 Task: Add a signature Alex Clark containing 'All the best, Alex Clark' to email address softage.1@softage.net and add a folder Projects
Action: Mouse moved to (111, 137)
Screenshot: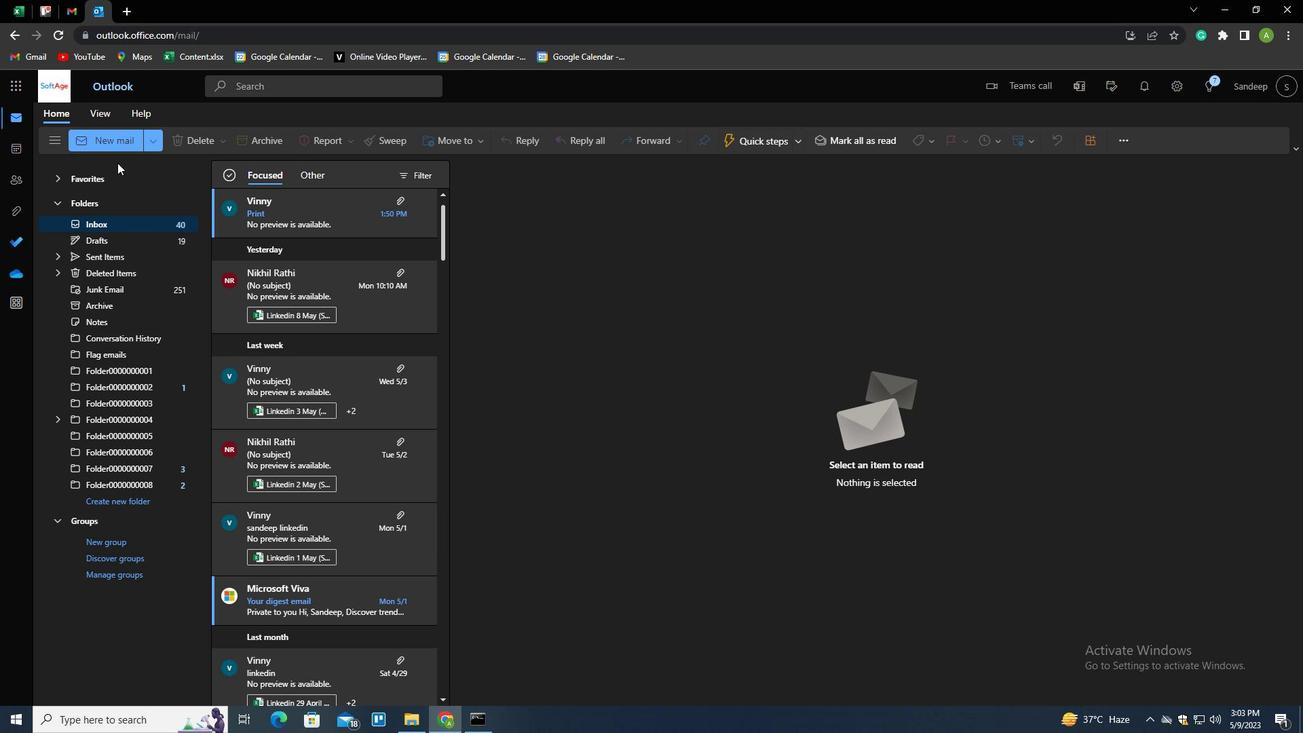 
Action: Mouse pressed left at (111, 137)
Screenshot: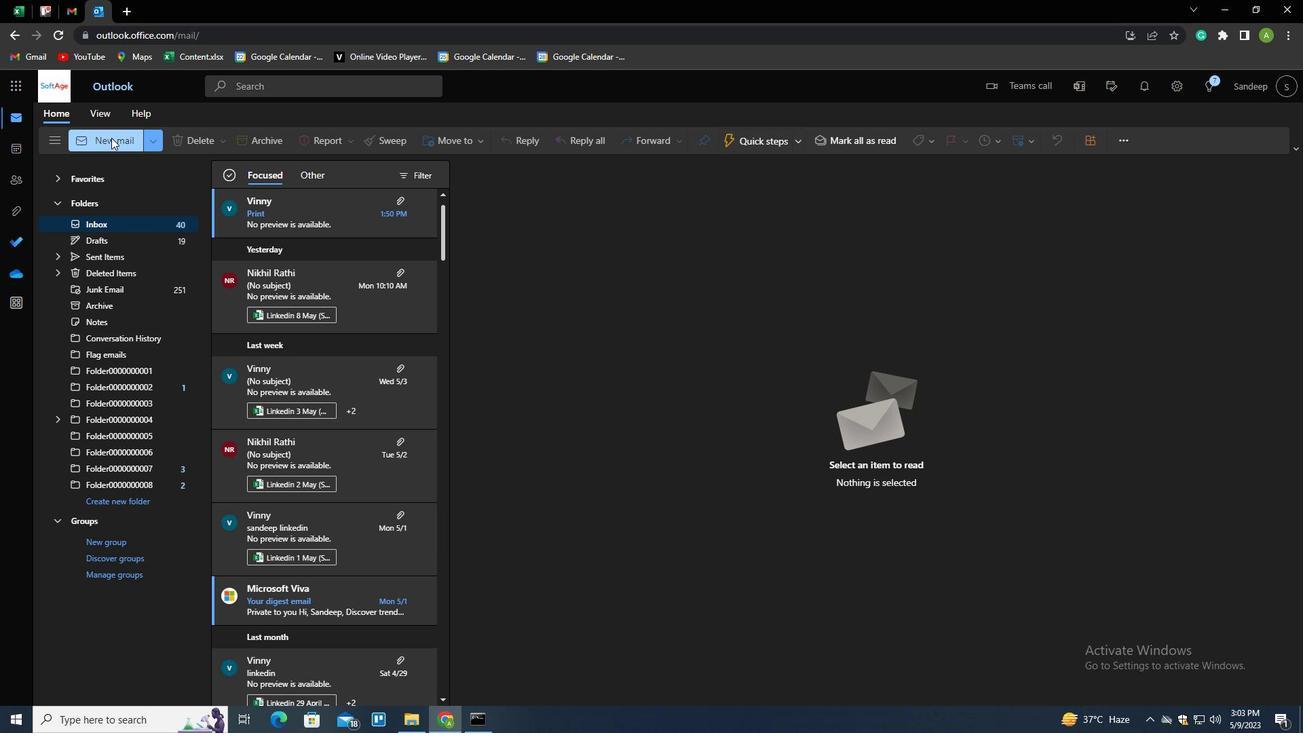 
Action: Mouse moved to (910, 147)
Screenshot: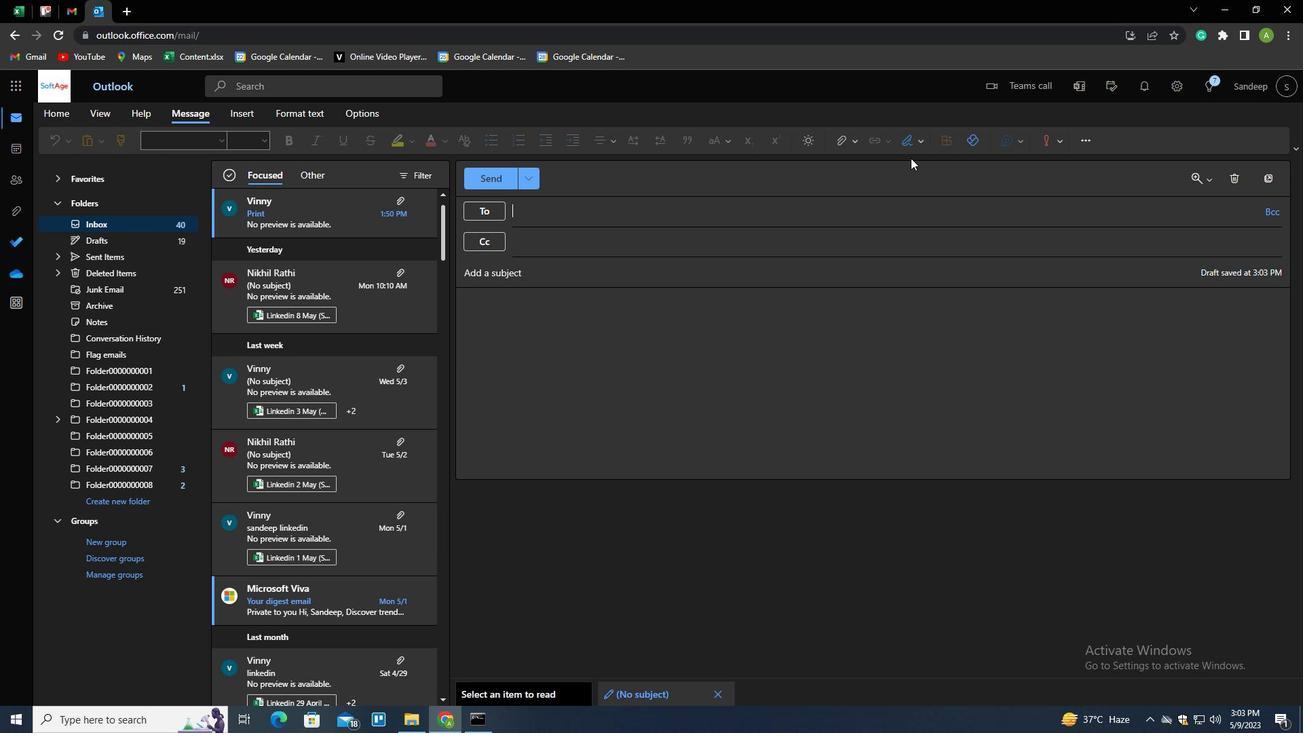 
Action: Mouse pressed left at (910, 147)
Screenshot: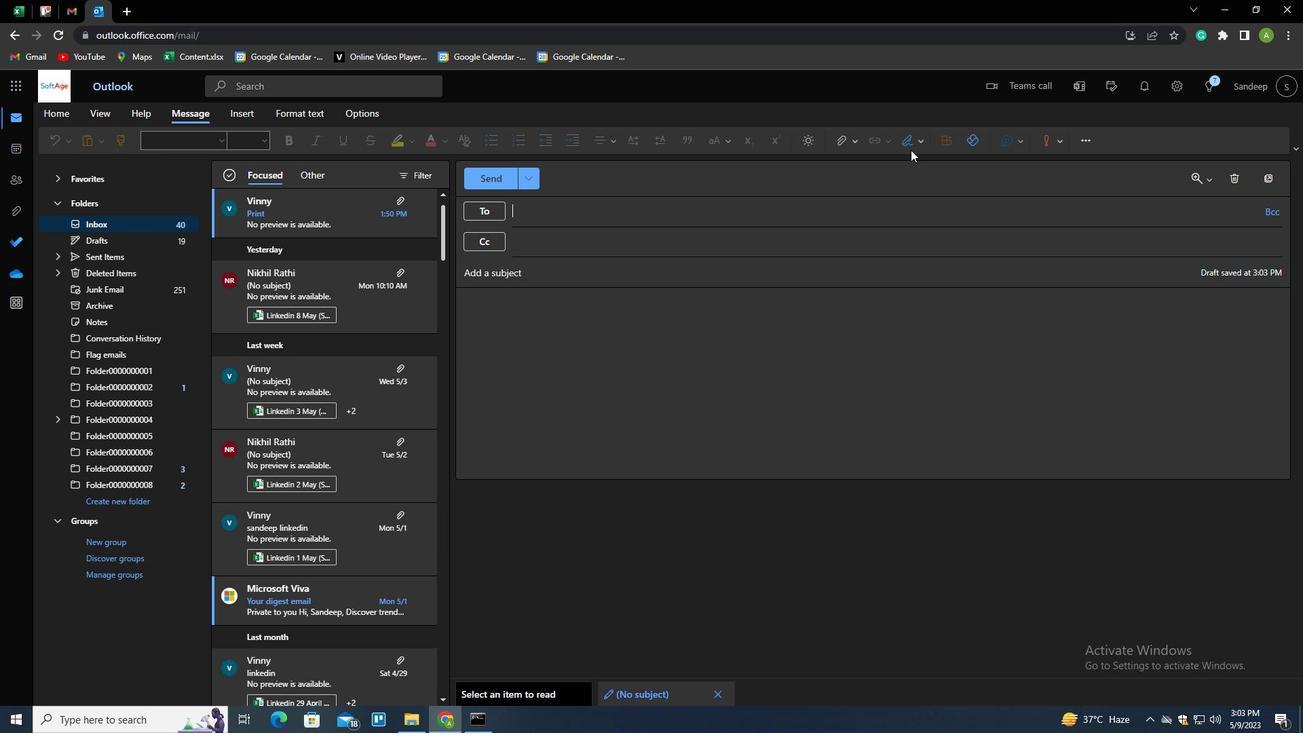 
Action: Mouse moved to (892, 192)
Screenshot: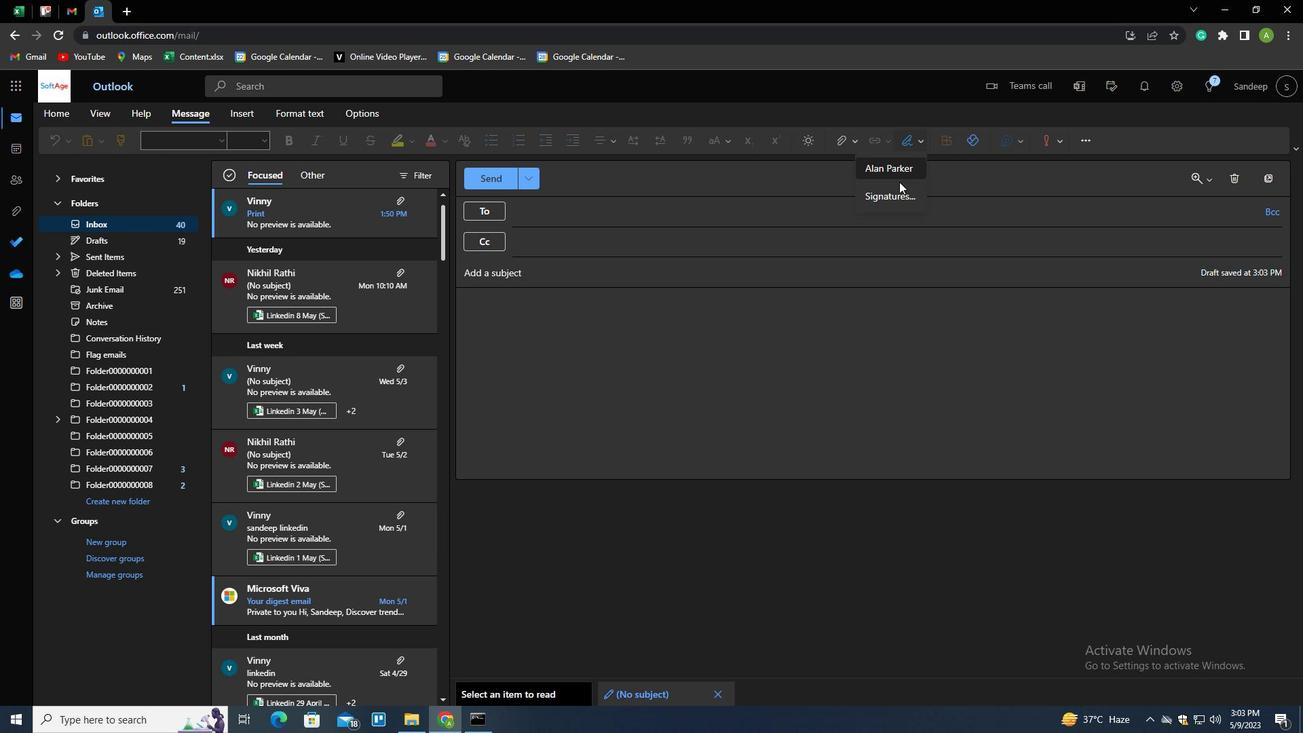 
Action: Mouse pressed left at (892, 192)
Screenshot: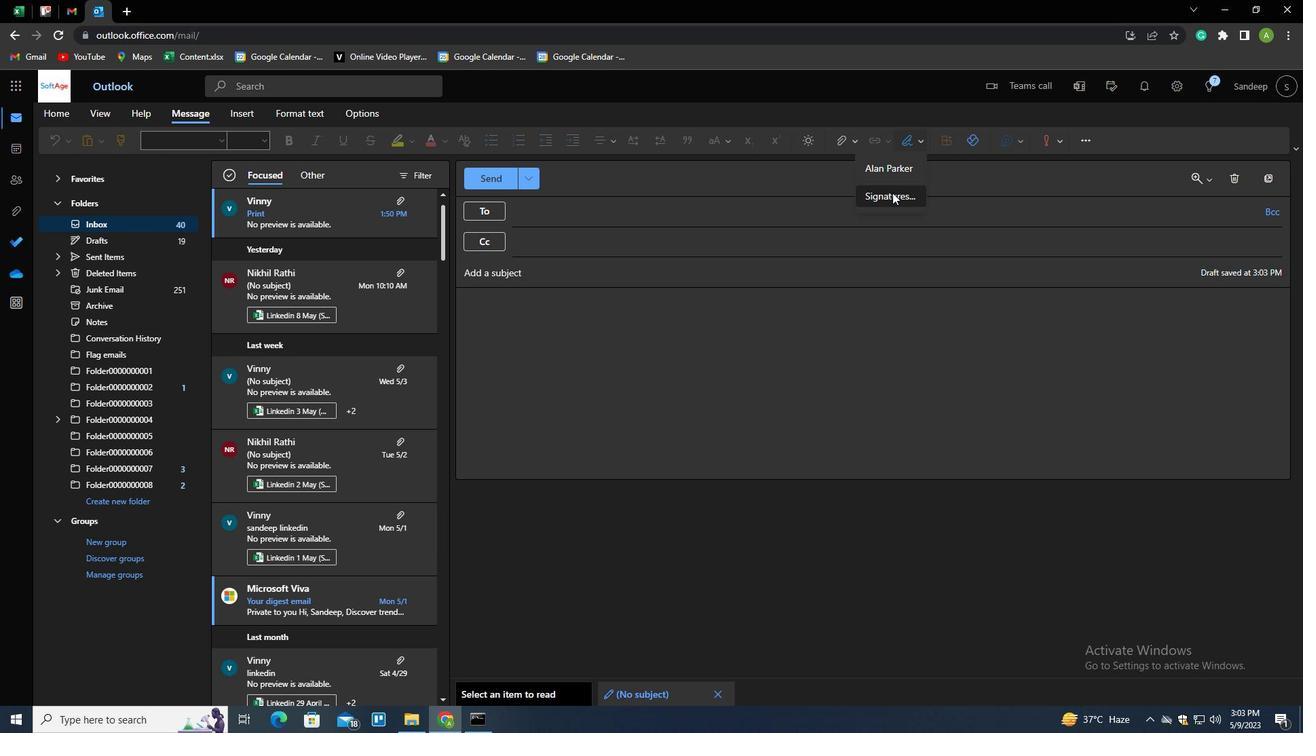 
Action: Mouse moved to (917, 245)
Screenshot: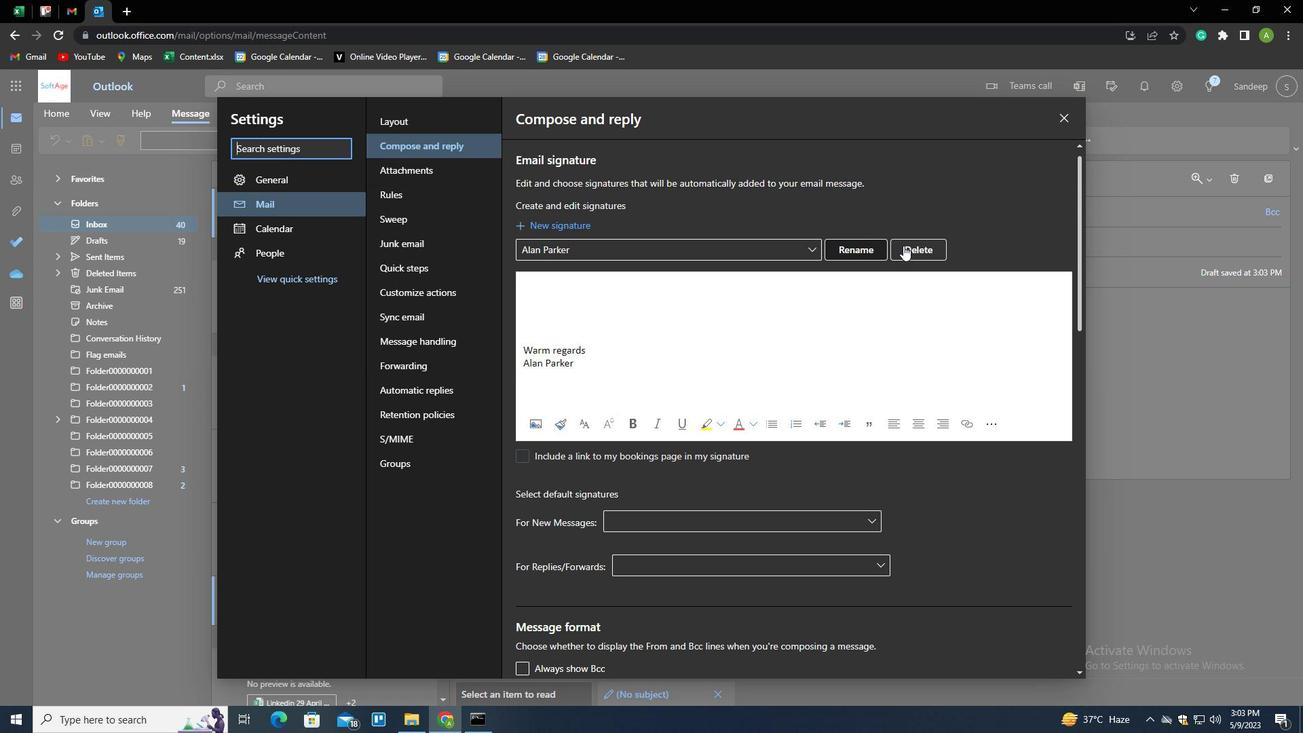 
Action: Mouse pressed left at (917, 245)
Screenshot: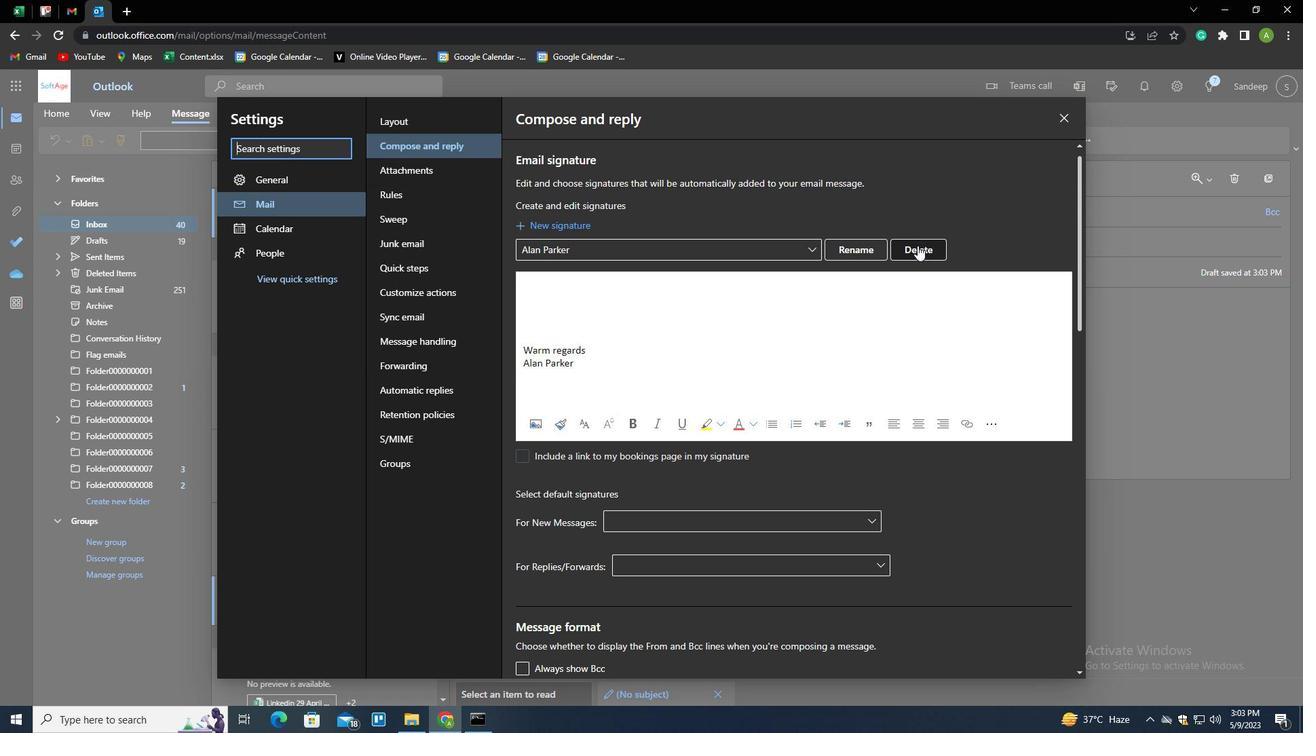 
Action: Mouse moved to (909, 246)
Screenshot: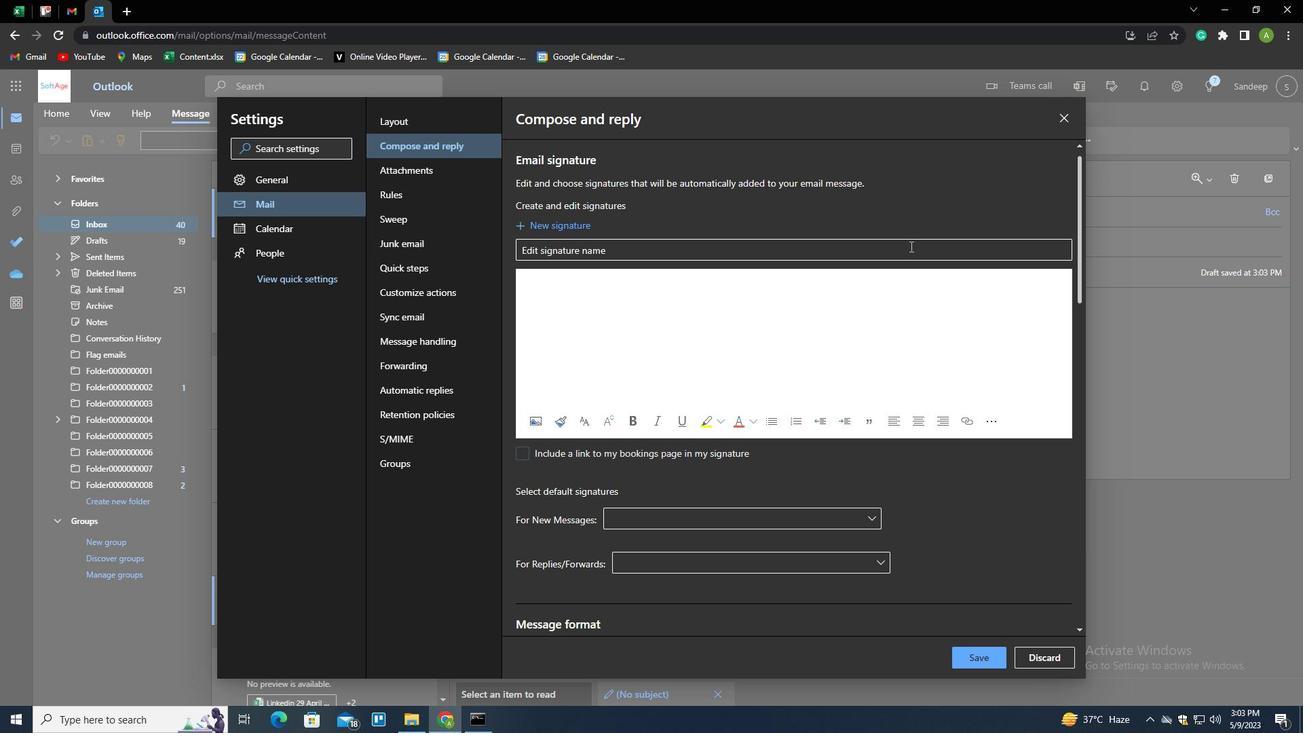 
Action: Mouse pressed left at (909, 246)
Screenshot: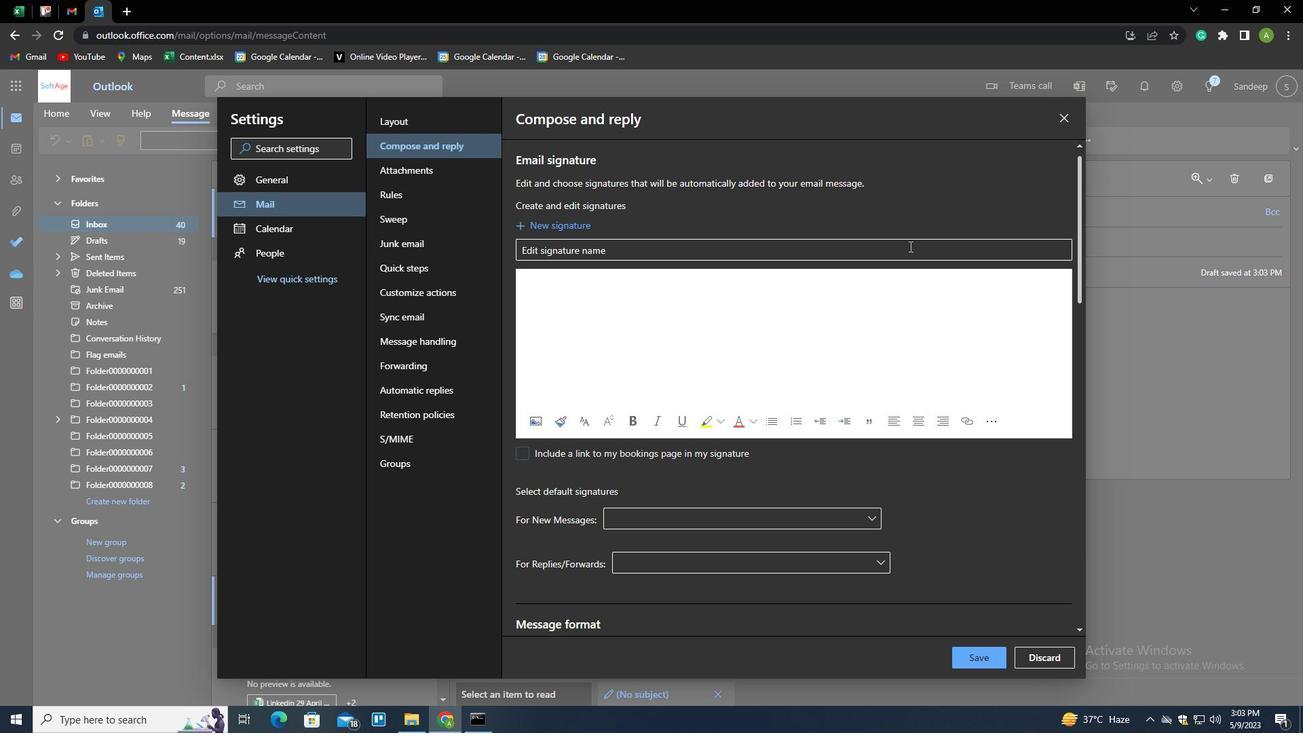 
Action: Key pressed <Key.shift><Key.shift><Key.shift><Key.shift><Key.shift><Key.shift><Key.shift><Key.shift><Key.shift><Key.shift><Key.shift><Key.shift><Key.shift><Key.shift><Key.shift><Key.shift><Key.shift><Key.shift><Key.shift><Key.shift><Key.shift><Key.shift><Key.shift><Key.shift><Key.shift><Key.shift><Key.shift><Key.shift><Key.shift><Key.shift><Key.shift><Key.shift><Key.shift><Key.shift><Key.shift><Key.shift><Key.shift>S<Key.backspace><Key.shift>ALEX<Key.space><Key.shift>CLARK
Screenshot: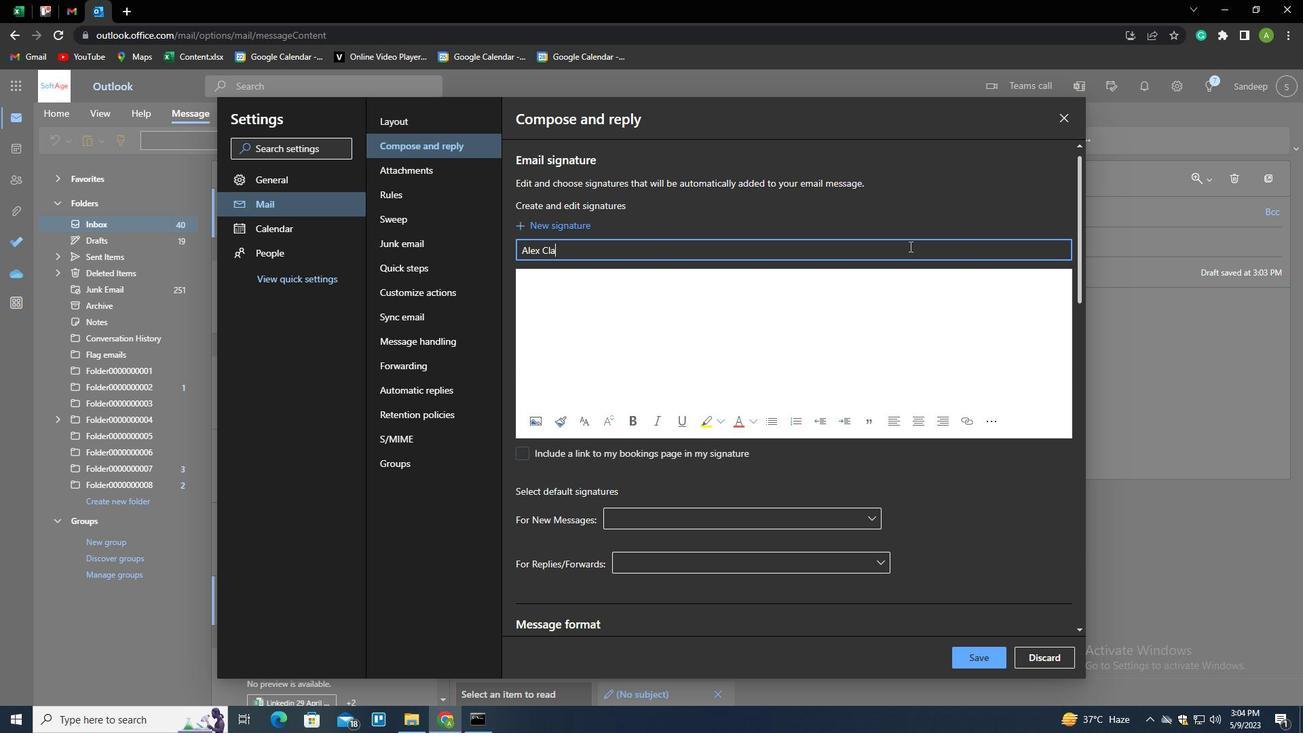 
Action: Mouse moved to (809, 311)
Screenshot: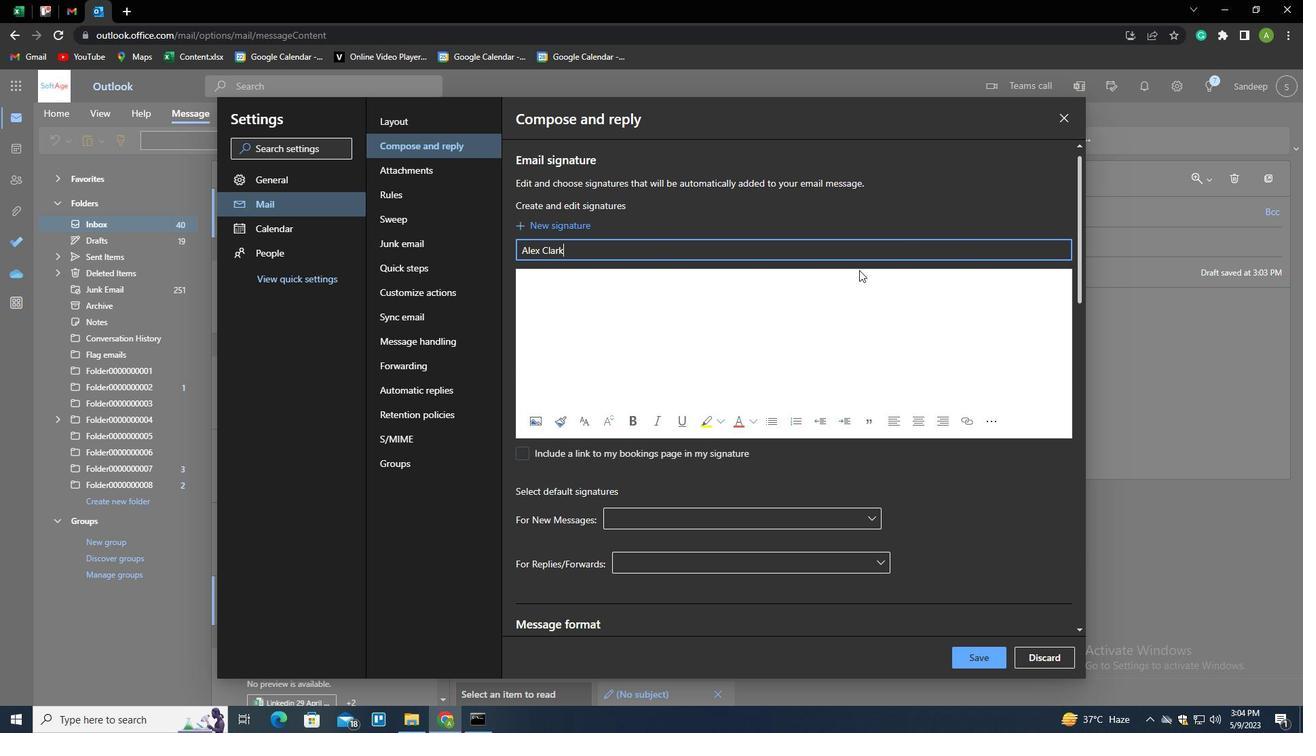 
Action: Mouse pressed left at (809, 311)
Screenshot: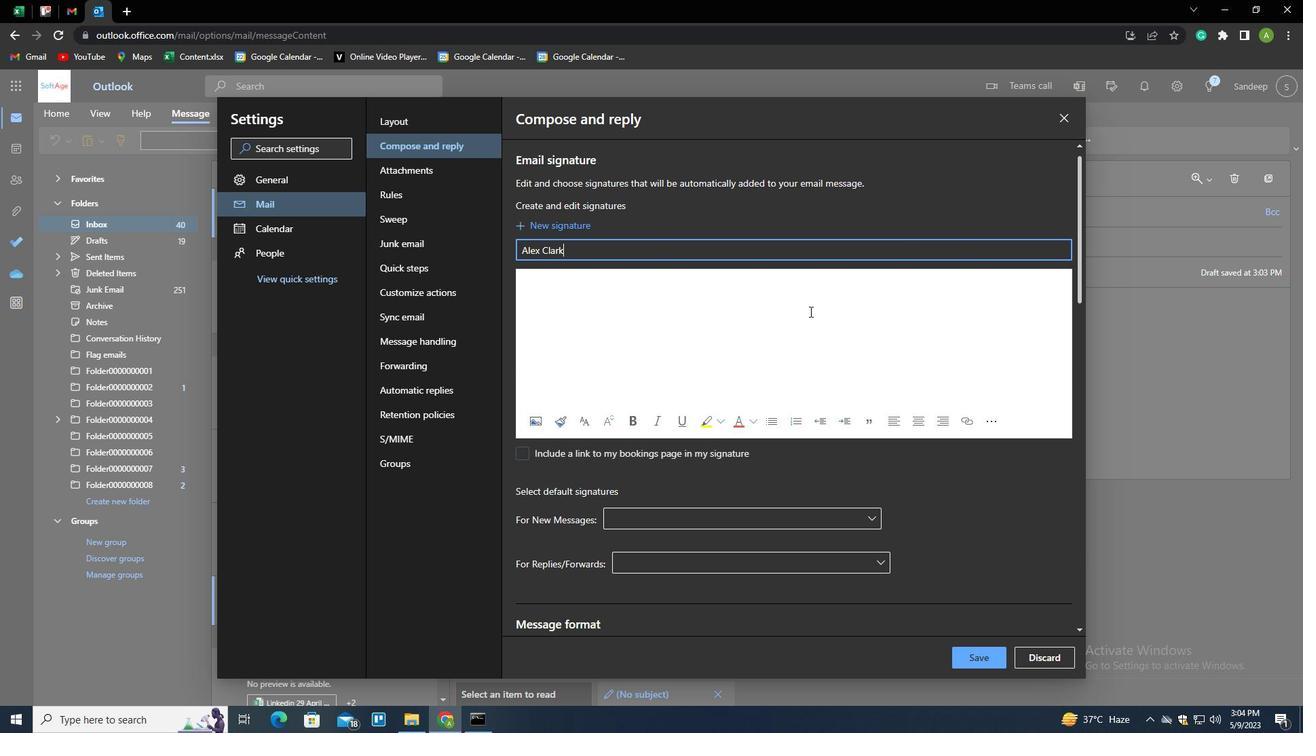 
Action: Key pressed <Key.shift_r><Key.enter><Key.enter><Key.shift>ALL<Key.space>THE<Key.space>BEST,<Key.shift_r><Key.enter><Key.shift>ALES<Key.backspace>X<Key.space><Key.shift>CLARK
Screenshot: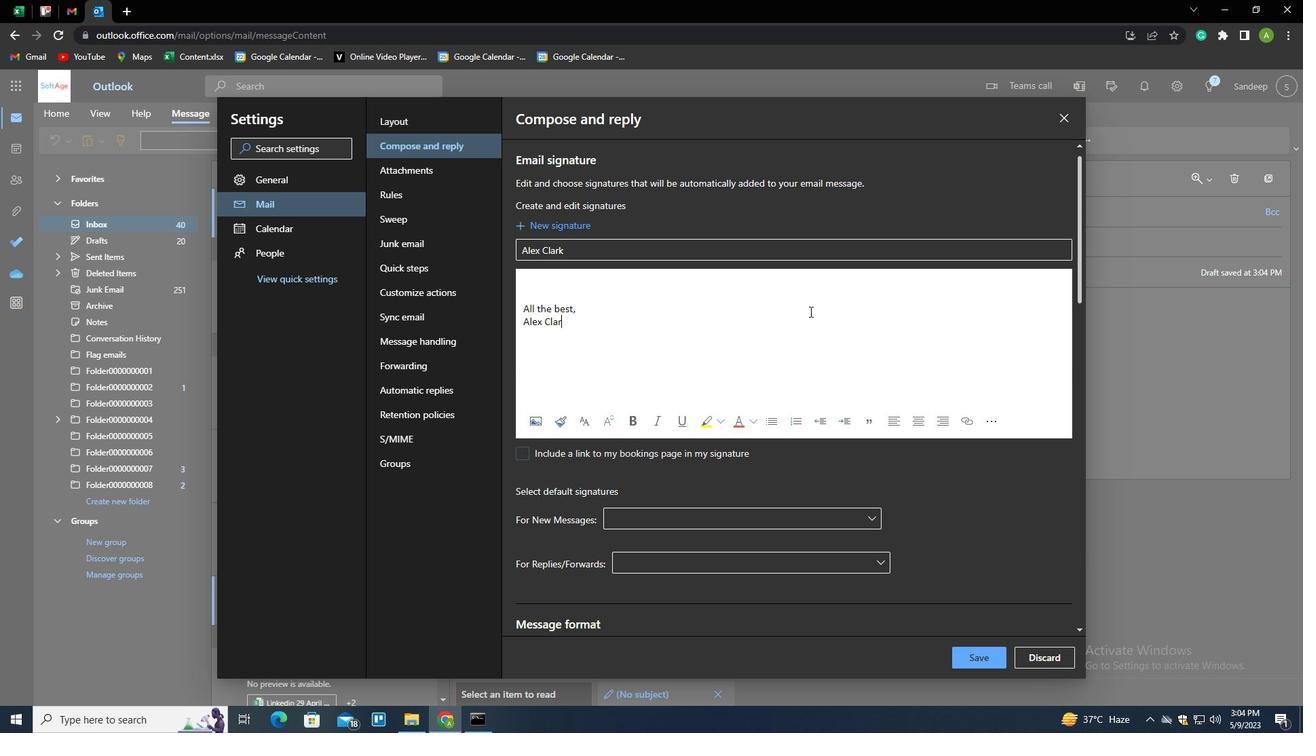 
Action: Mouse moved to (971, 654)
Screenshot: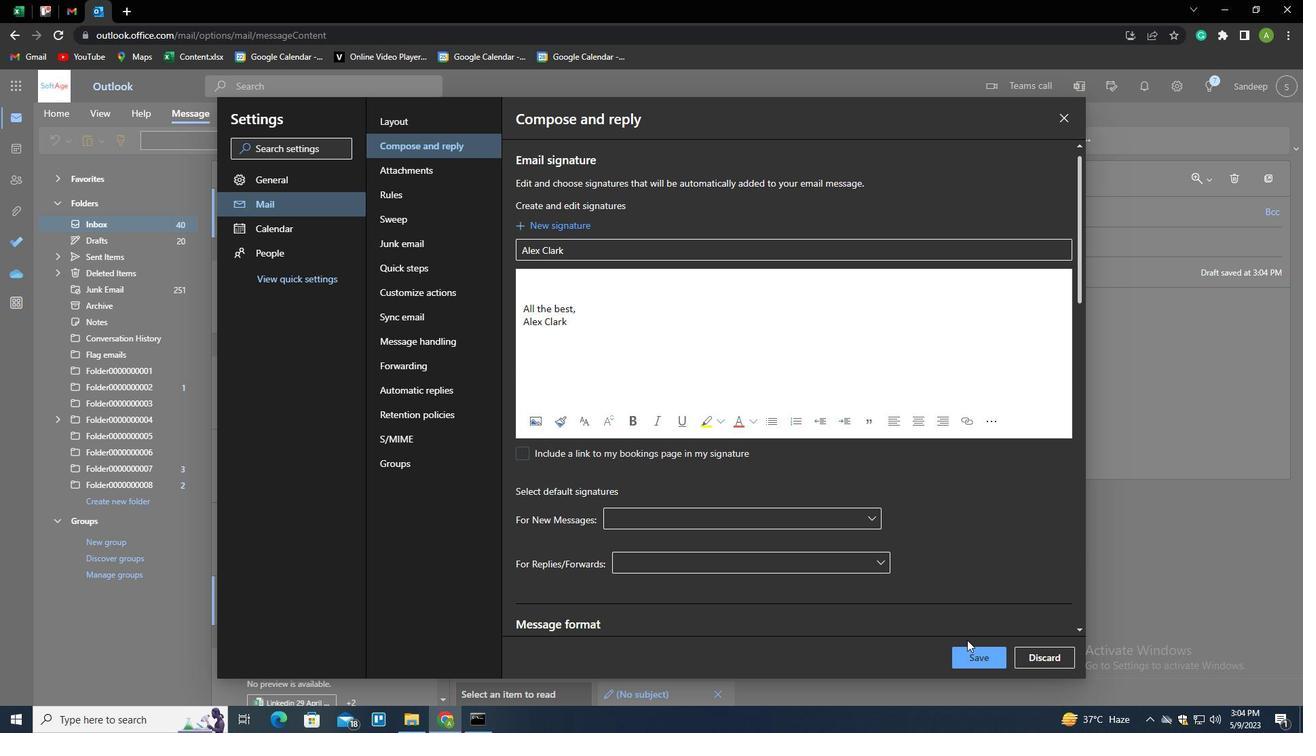 
Action: Mouse pressed left at (971, 654)
Screenshot: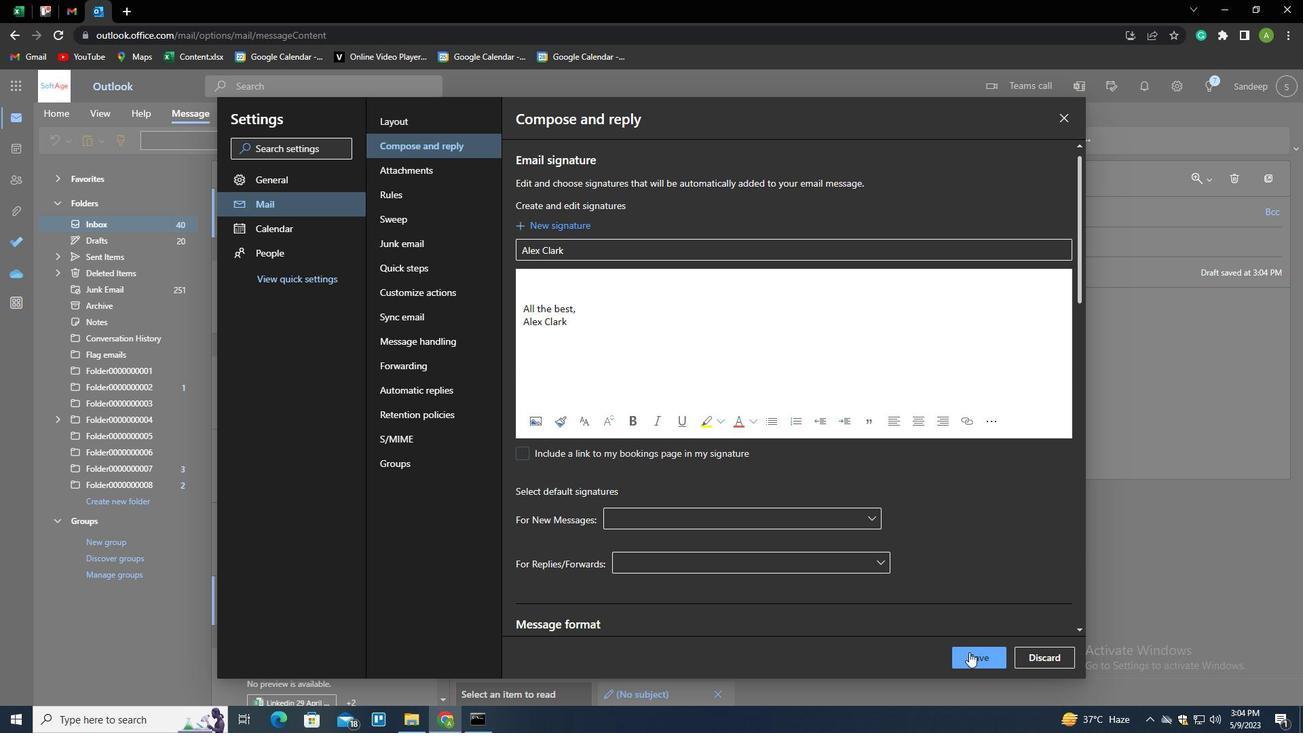 
Action: Mouse moved to (1170, 451)
Screenshot: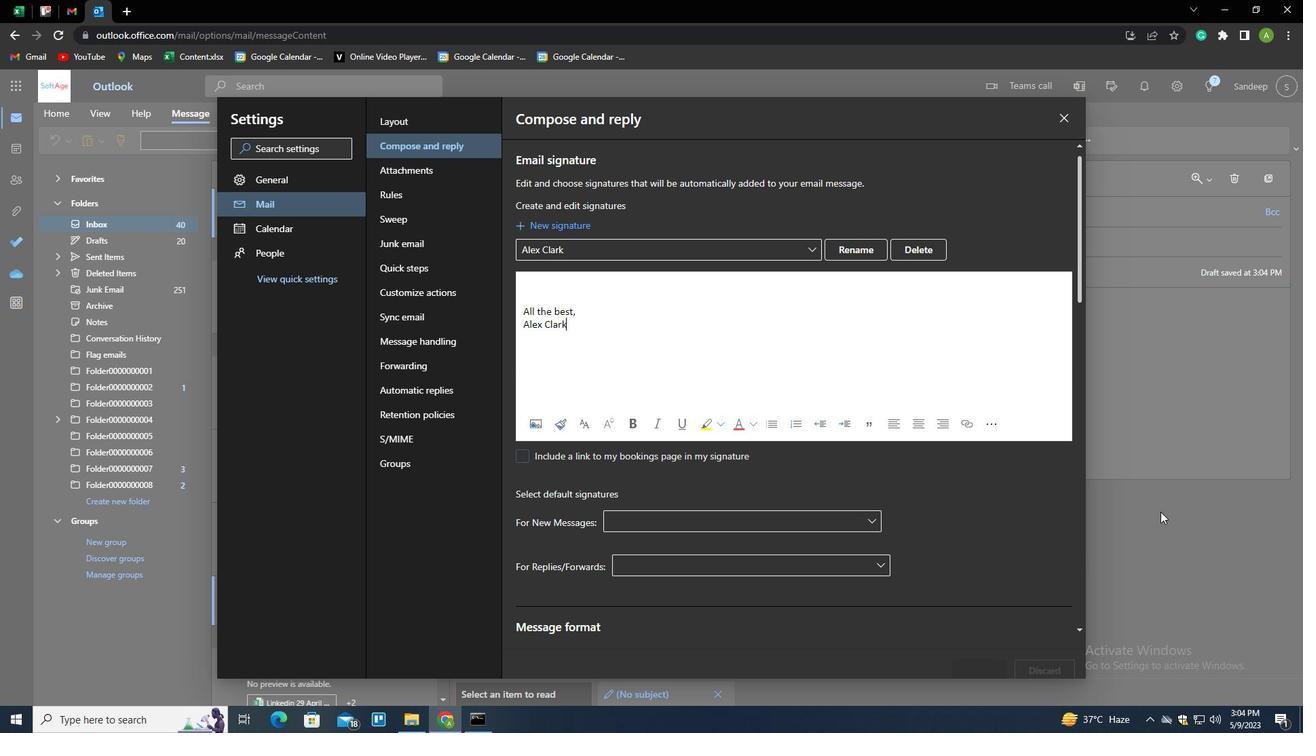 
Action: Mouse pressed left at (1170, 451)
Screenshot: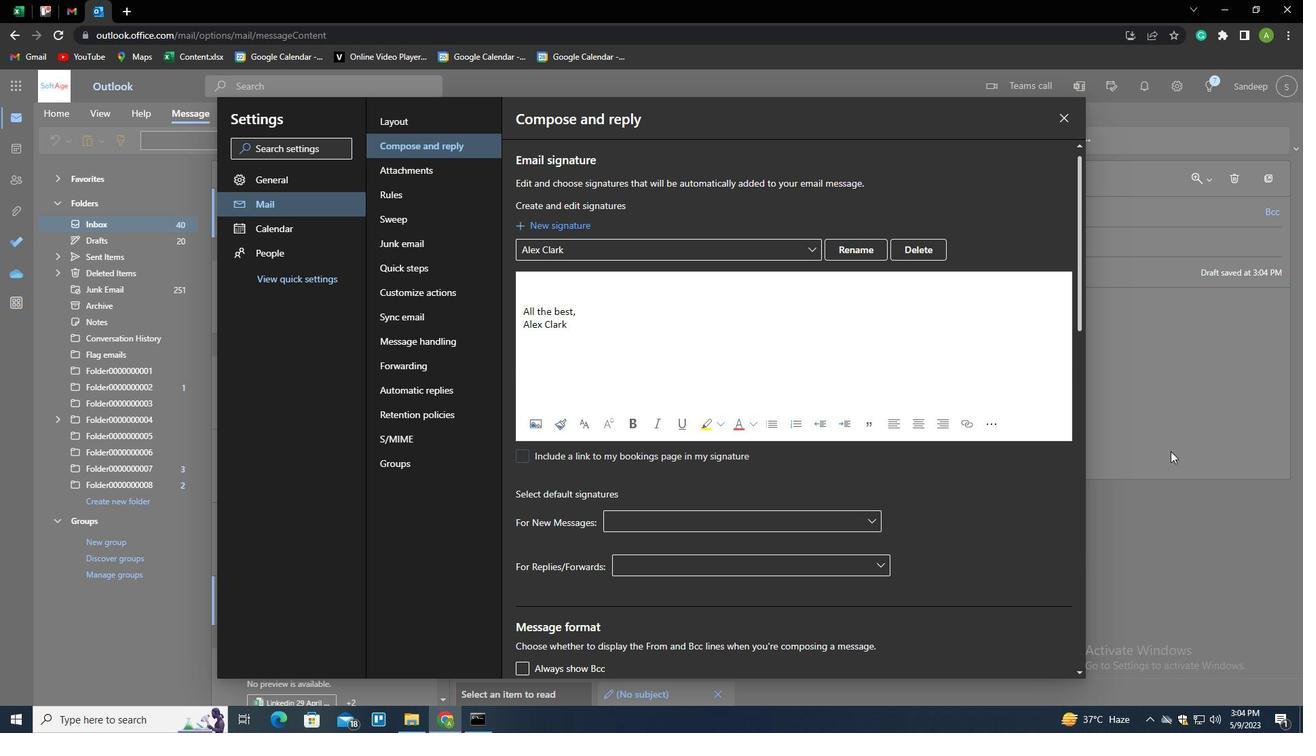 
Action: Mouse moved to (921, 140)
Screenshot: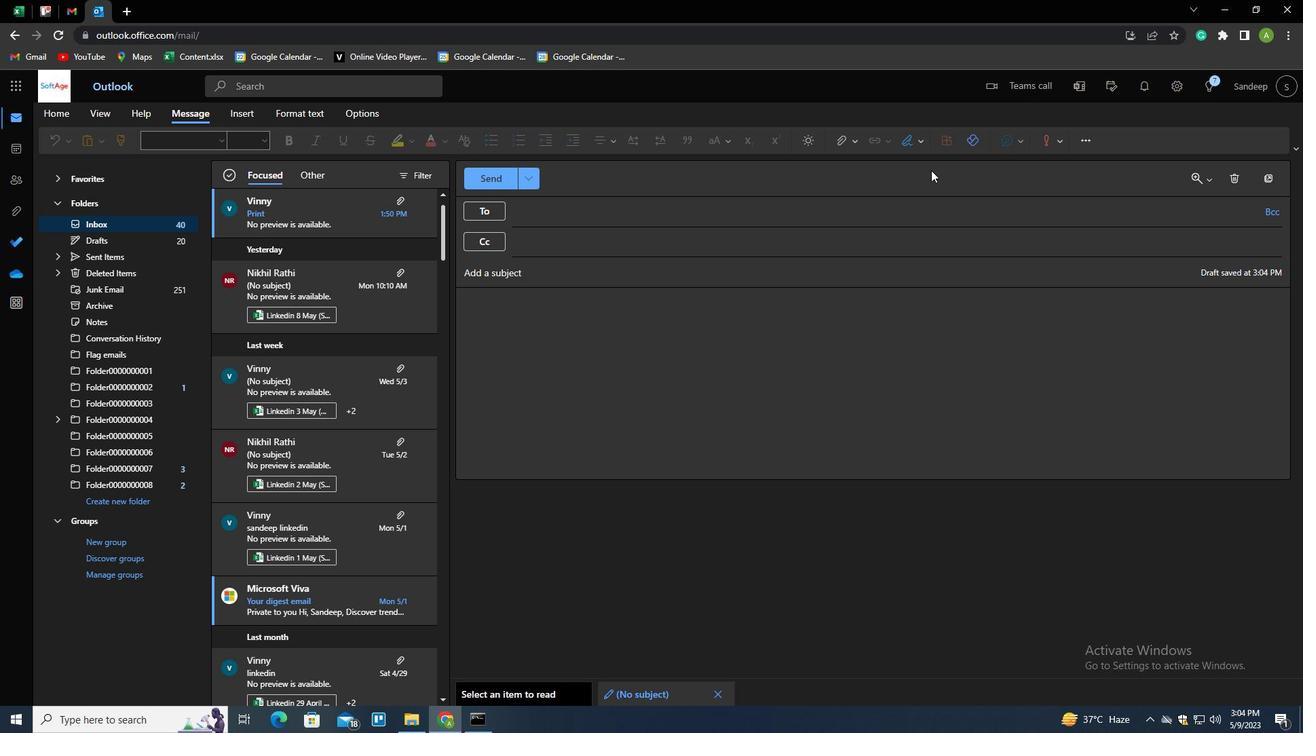
Action: Mouse pressed left at (921, 140)
Screenshot: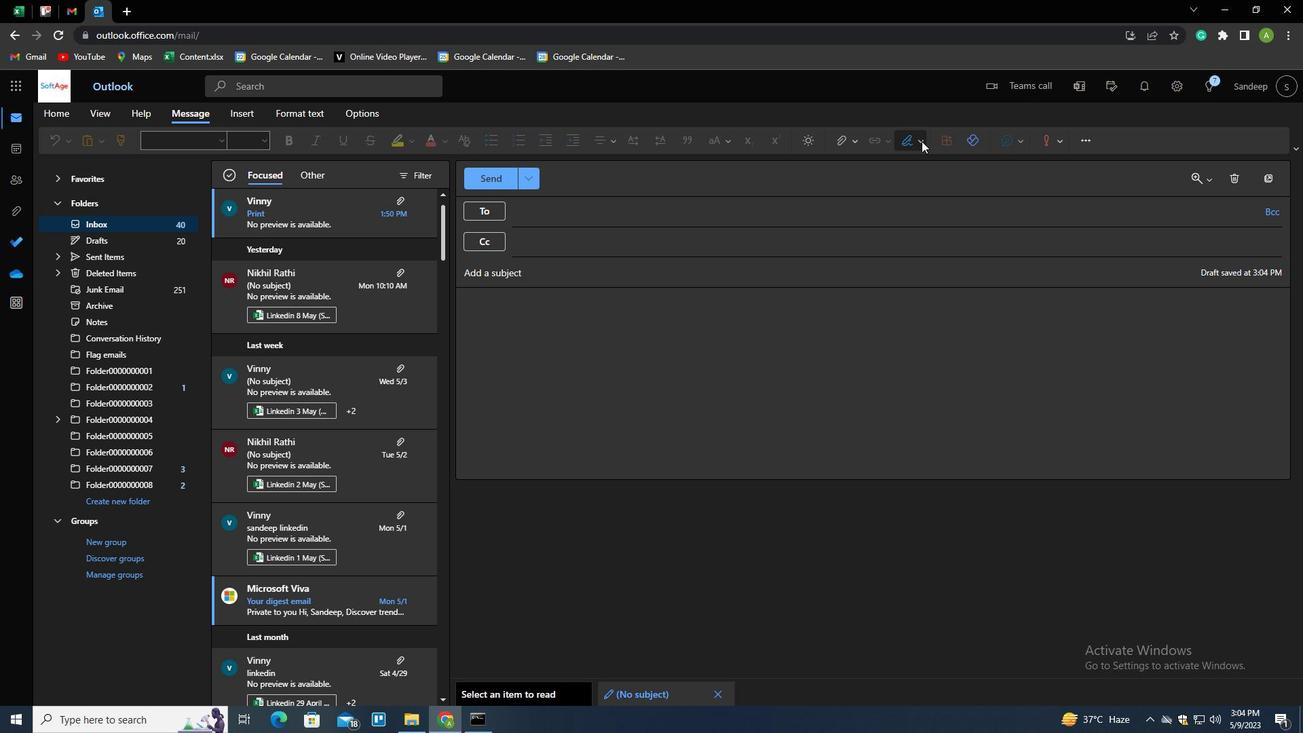 
Action: Mouse moved to (902, 167)
Screenshot: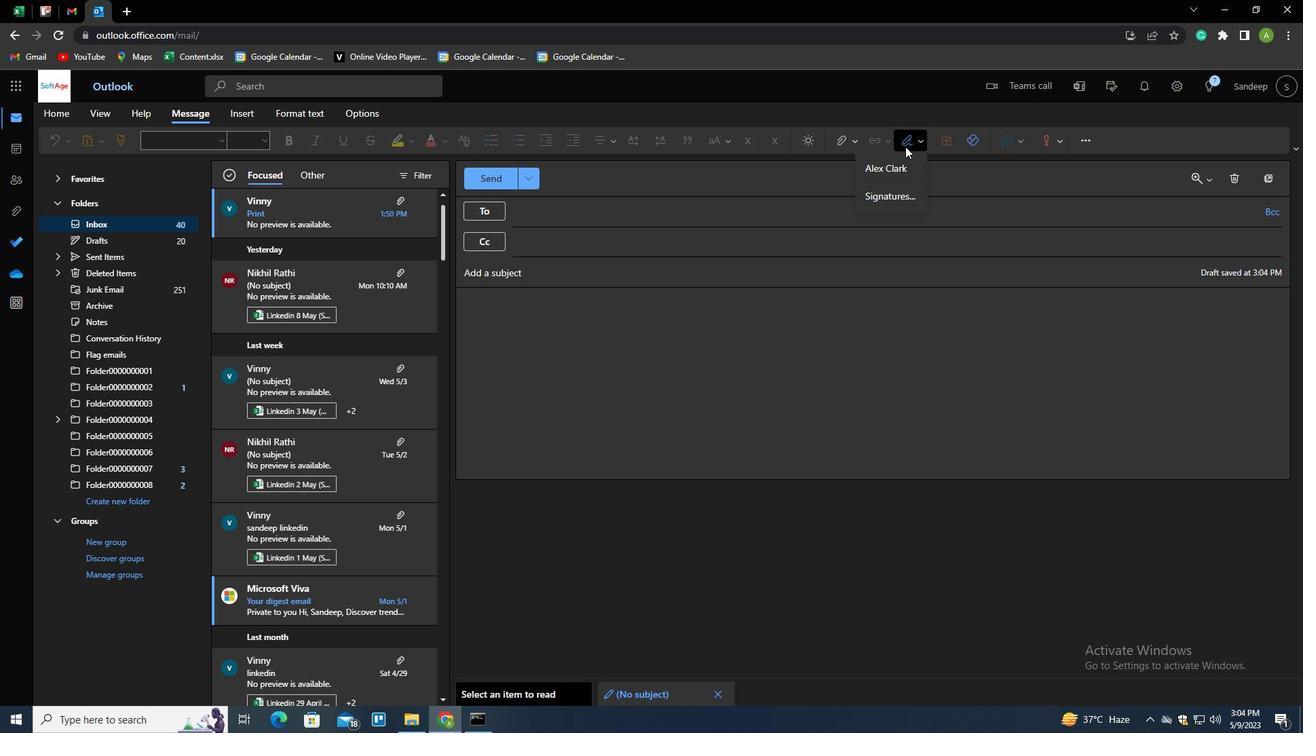 
Action: Mouse pressed left at (902, 167)
Screenshot: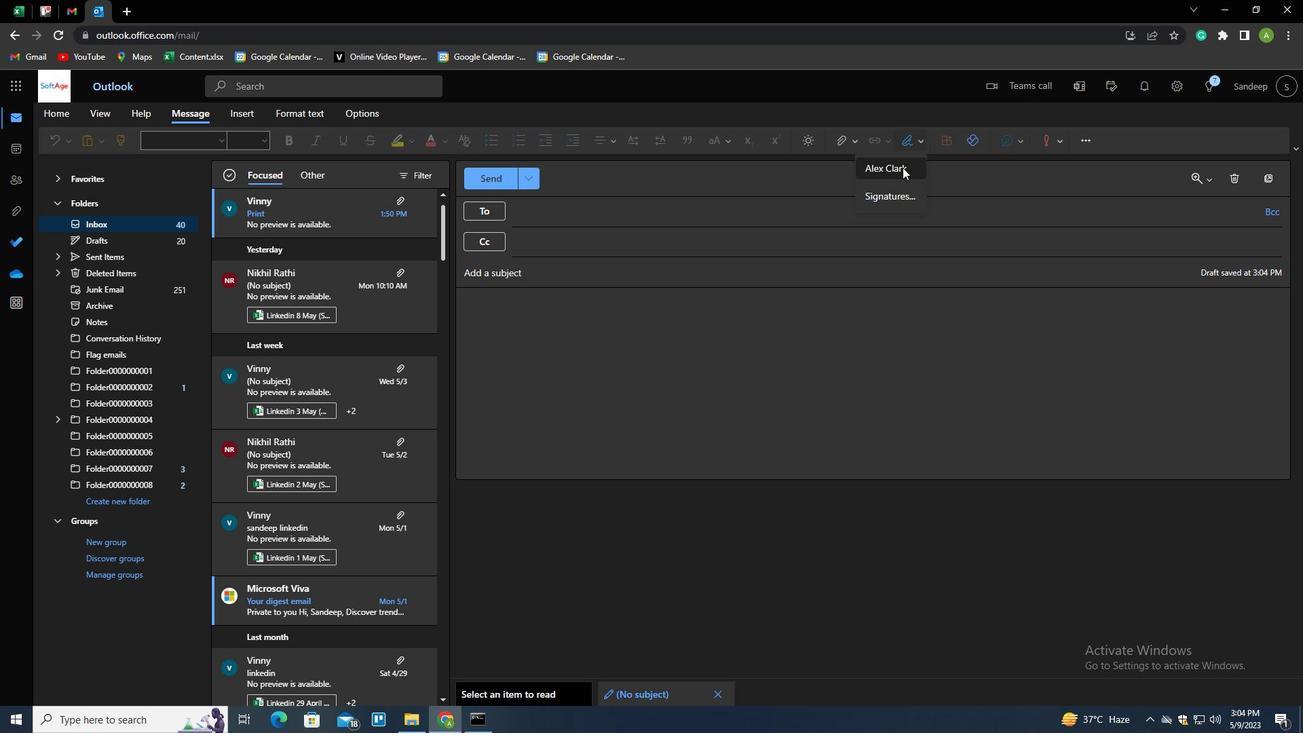 
Action: Mouse moved to (540, 217)
Screenshot: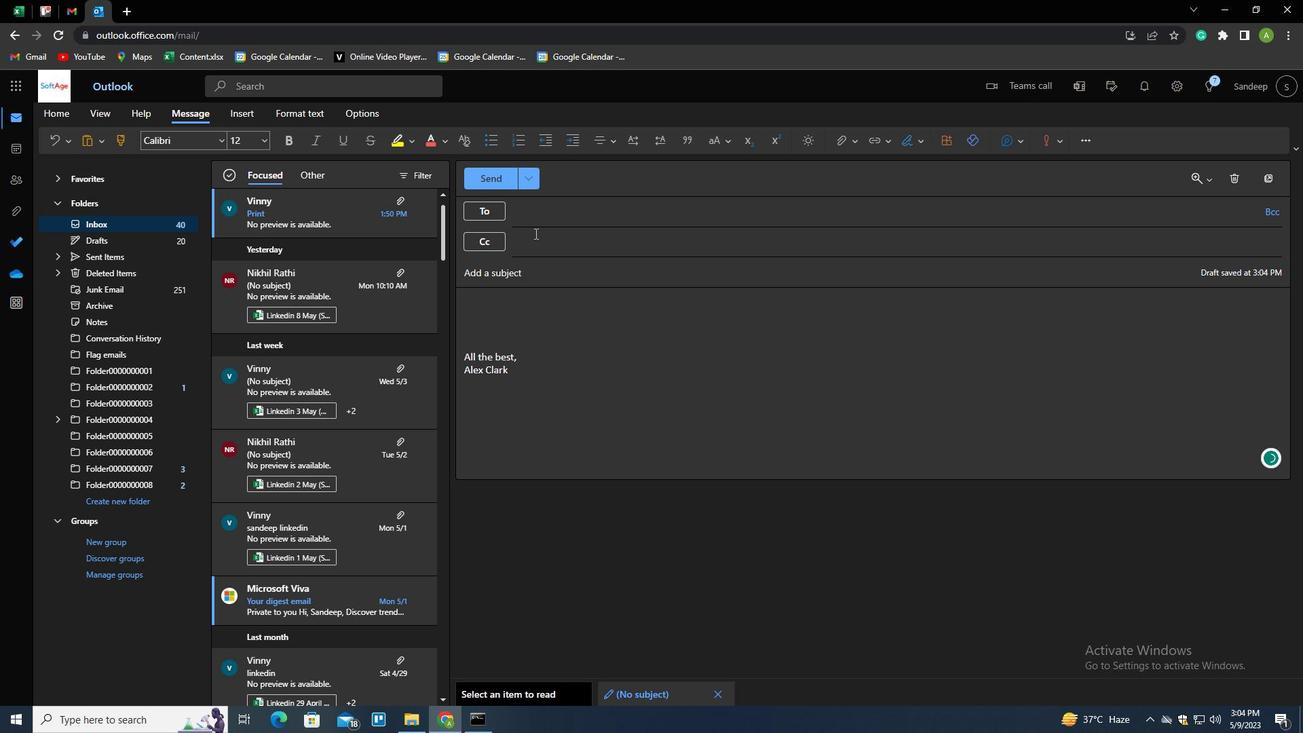 
Action: Mouse pressed left at (540, 217)
Screenshot: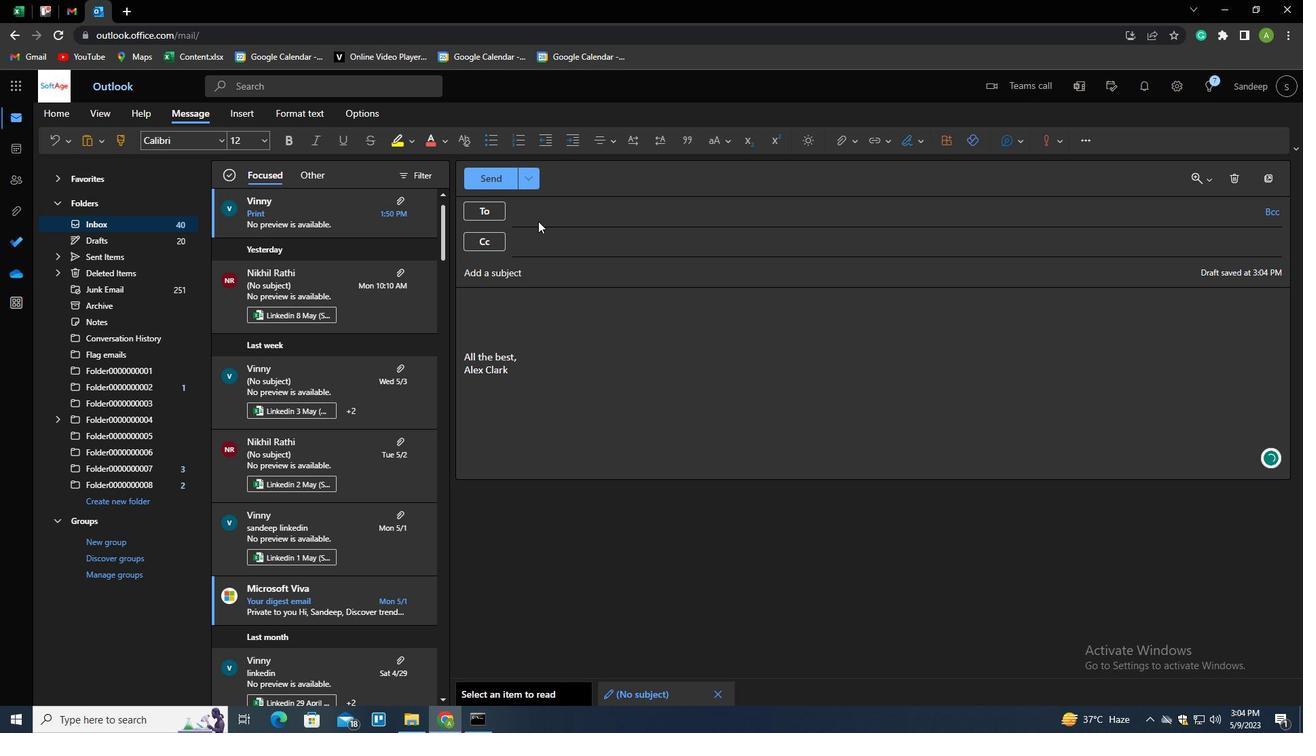 
Action: Key pressed SOFTAGE.1<Key.backspace>1<Key.shift>@
Screenshot: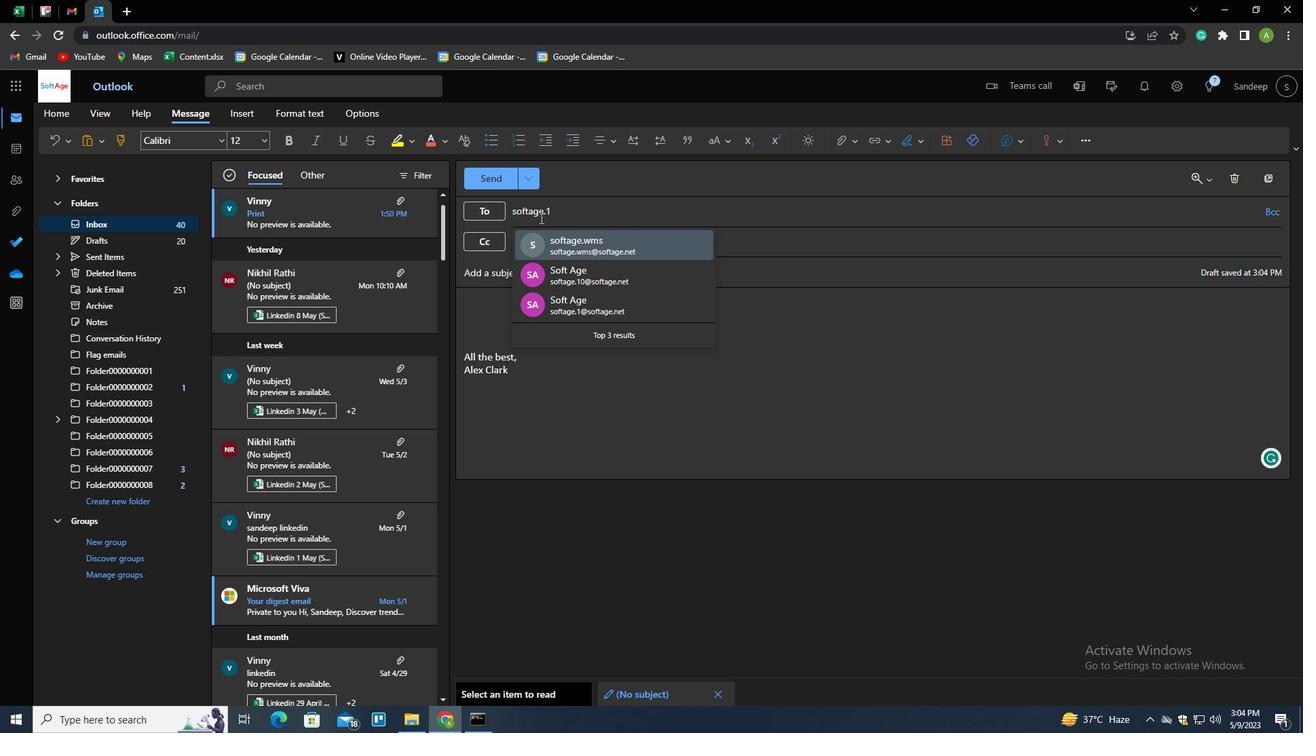 
Action: Mouse moved to (569, 243)
Screenshot: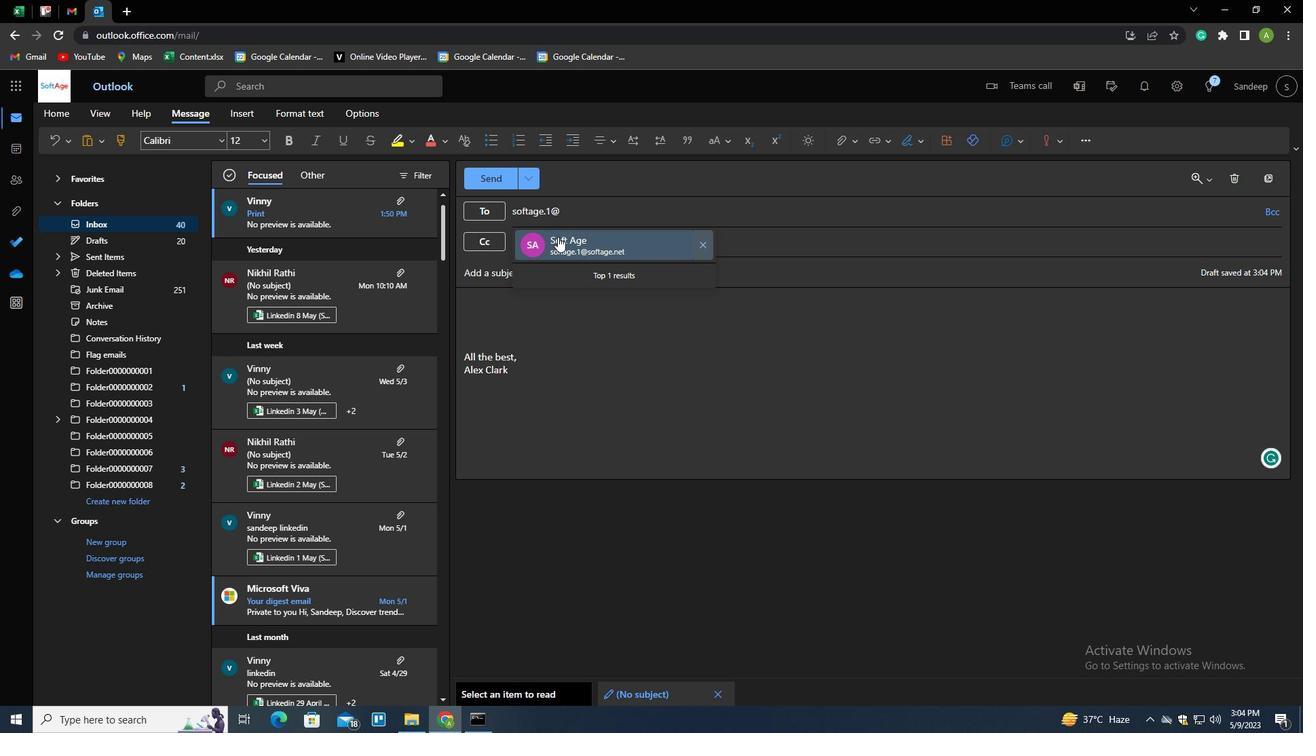 
Action: Mouse pressed left at (569, 243)
Screenshot: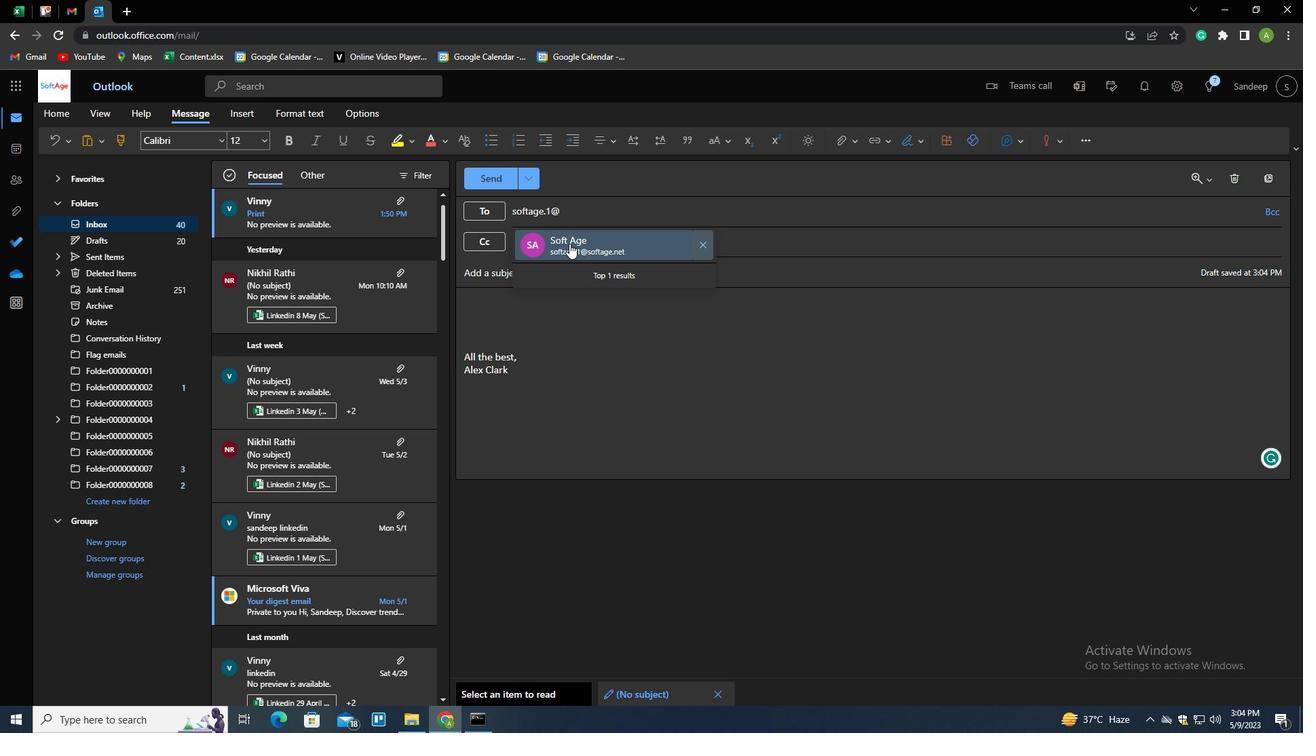 
Action: Mouse moved to (139, 501)
Screenshot: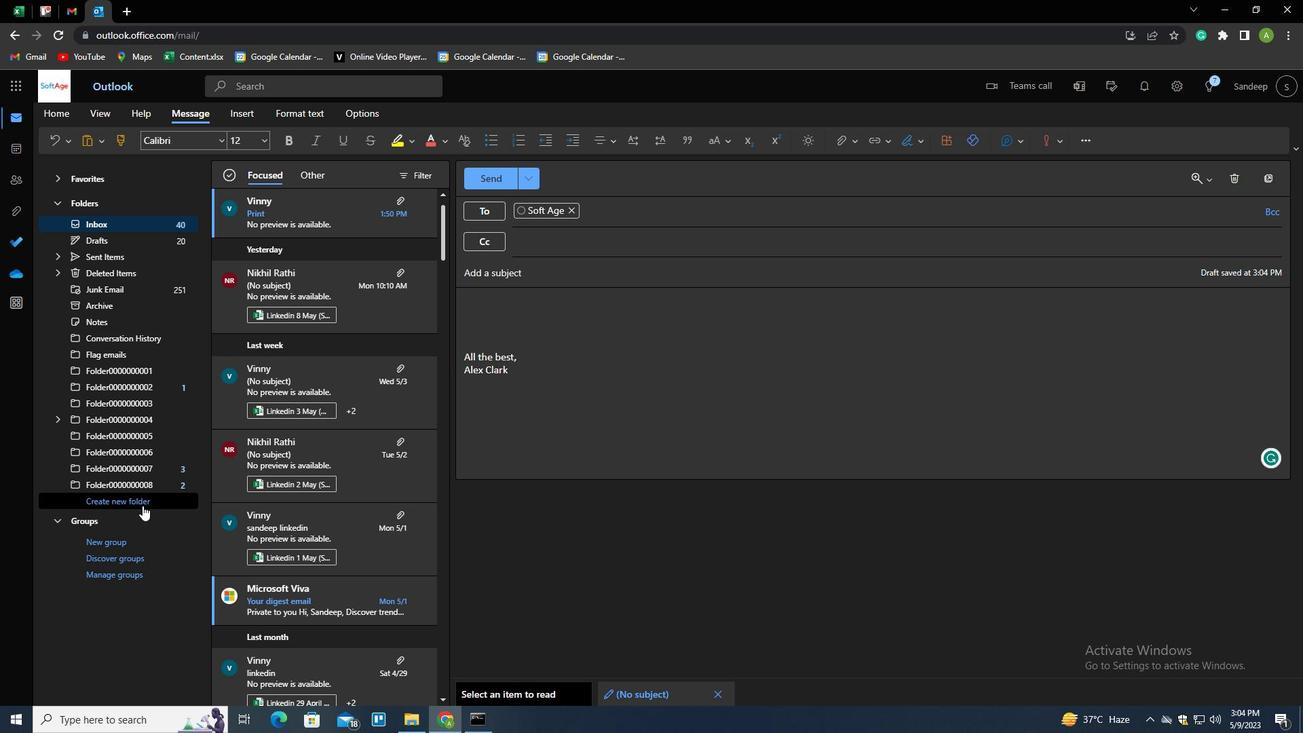 
Action: Mouse pressed left at (139, 501)
Screenshot: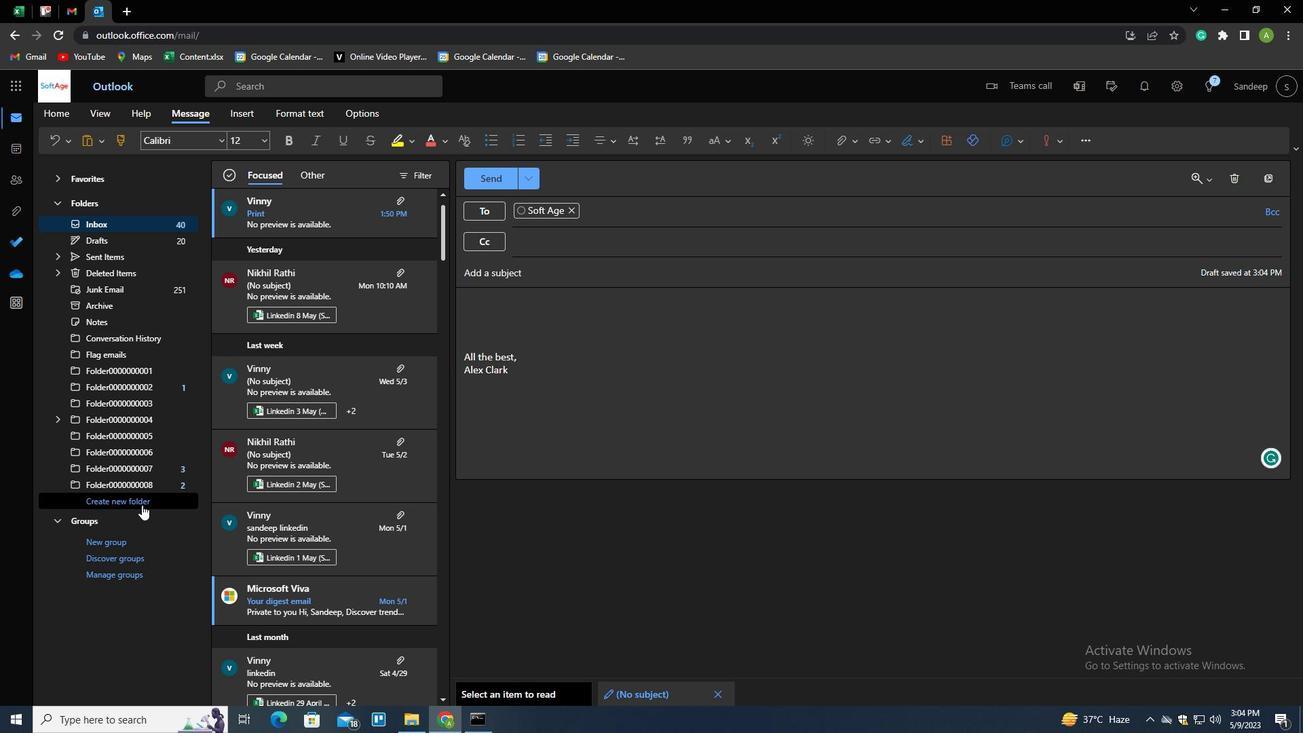 
Action: Mouse moved to (139, 500)
Screenshot: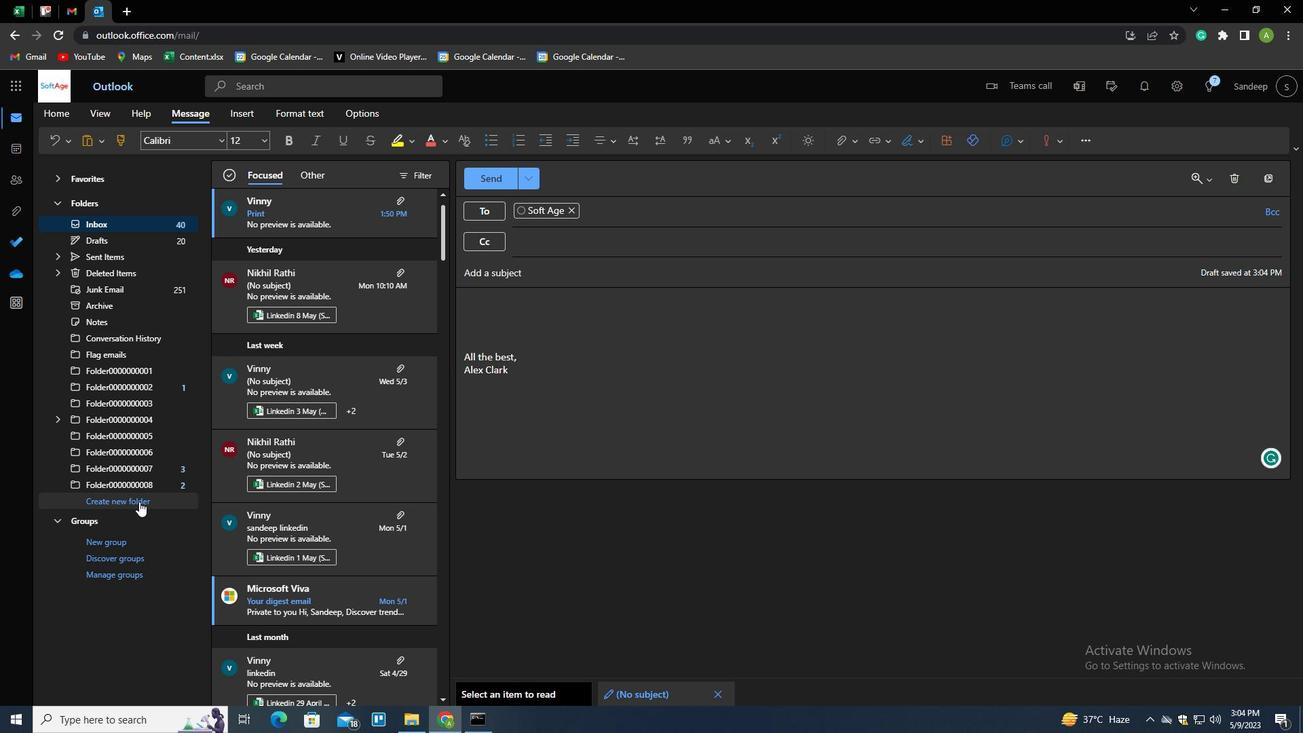 
Action: Key pressed <Key.shift><Key.shift><Key.shift><Key.shift><Key.shift><Key.shift><Key.shift><Key.shift><Key.shift><Key.shift>PROJES<Key.backspace>CT
Screenshot: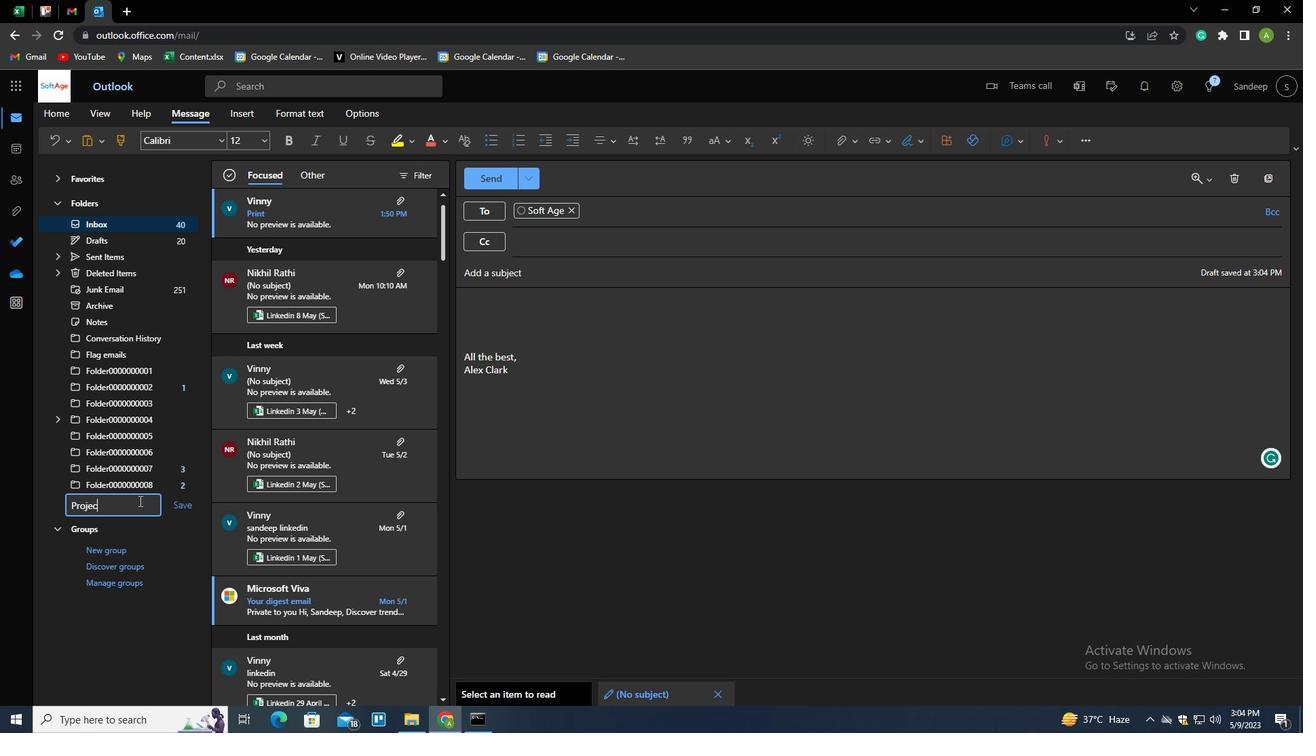 
Action: Mouse moved to (552, 569)
Screenshot: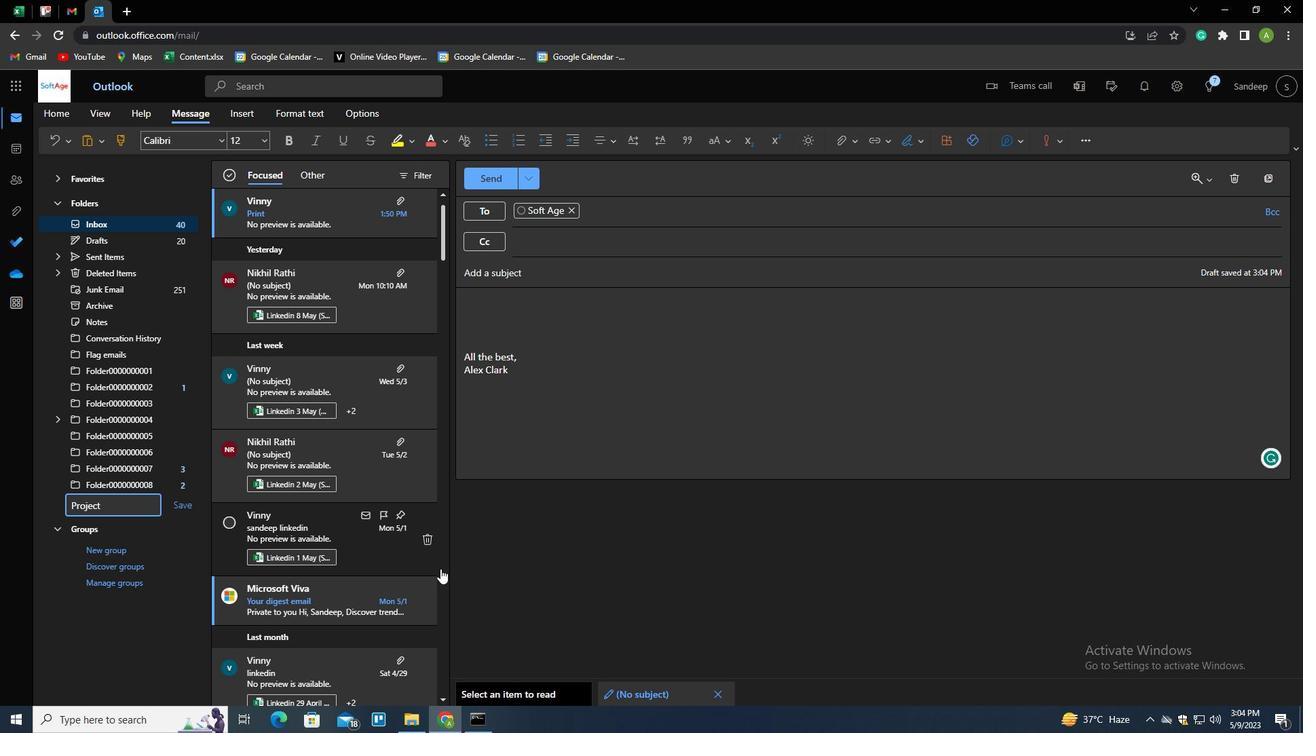 
Action: Mouse pressed left at (552, 569)
Screenshot: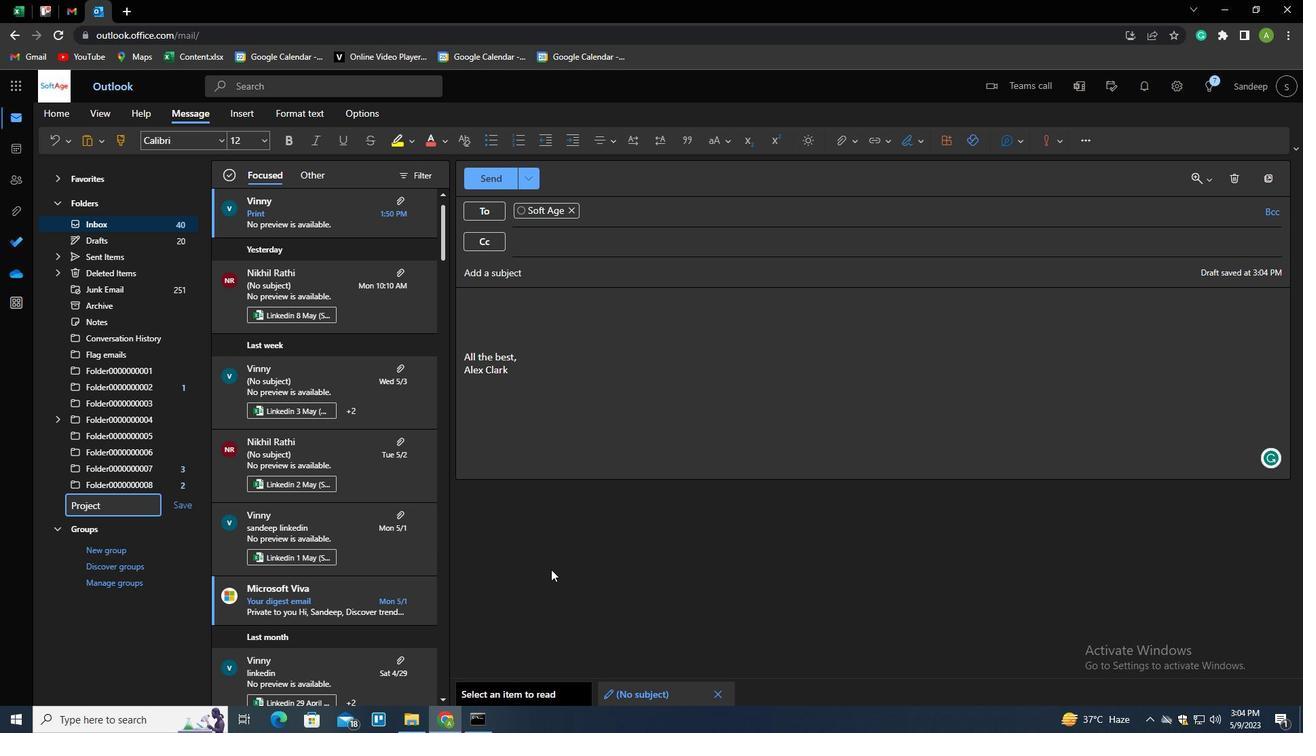 
